 Task: Assign in the project TransferLine the issue 'Create a feature for users to track and manage their inventory' to the sprint 'Warp Speed Ahead'.
Action: Mouse moved to (237, 68)
Screenshot: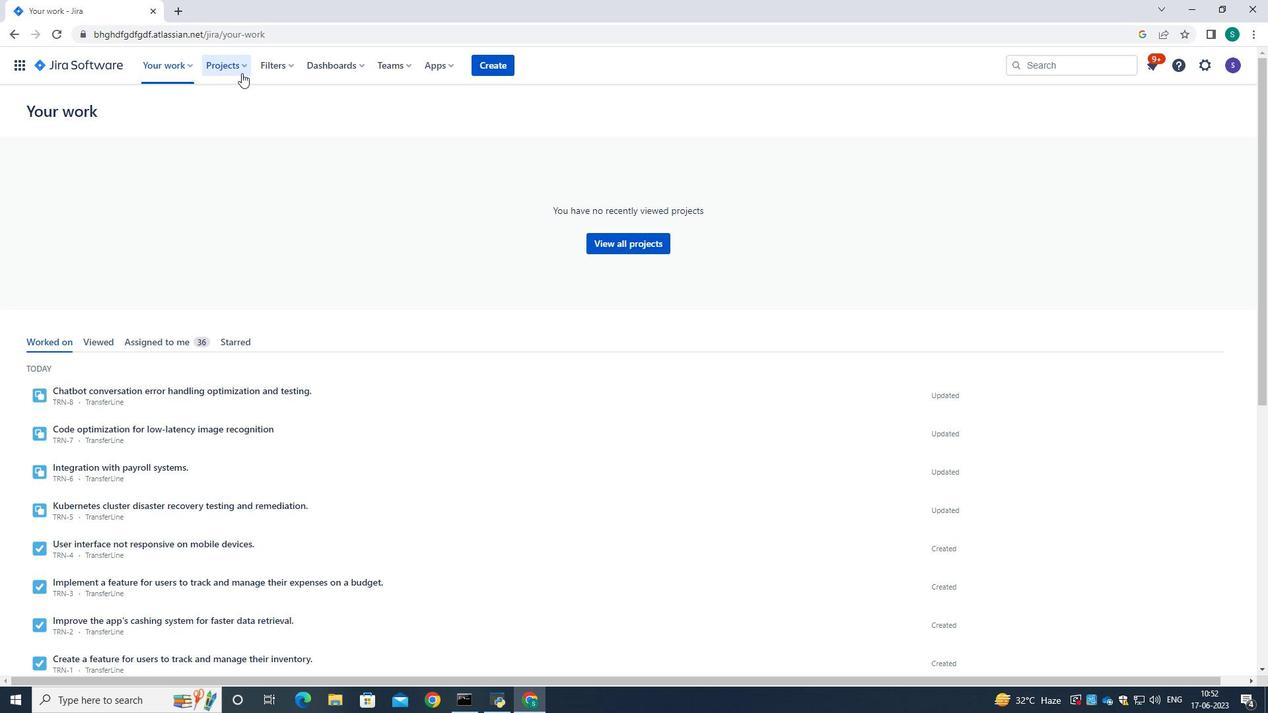 
Action: Mouse pressed left at (237, 68)
Screenshot: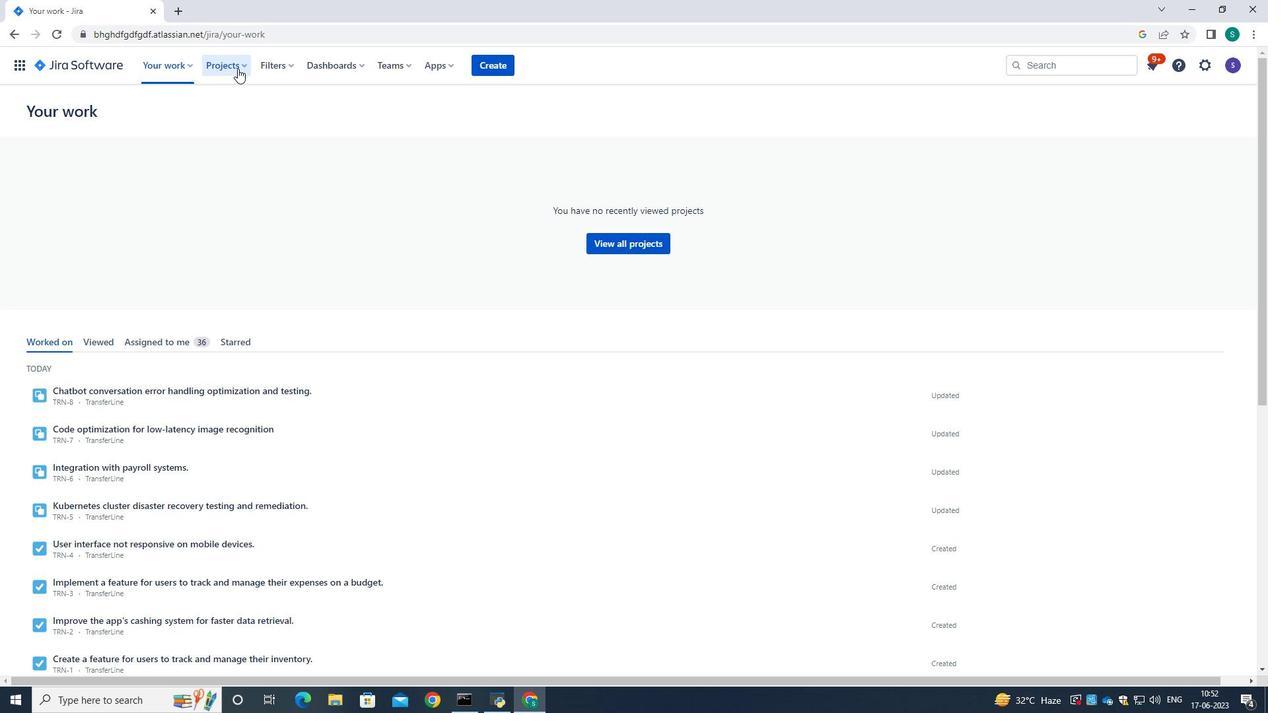 
Action: Mouse moved to (243, 122)
Screenshot: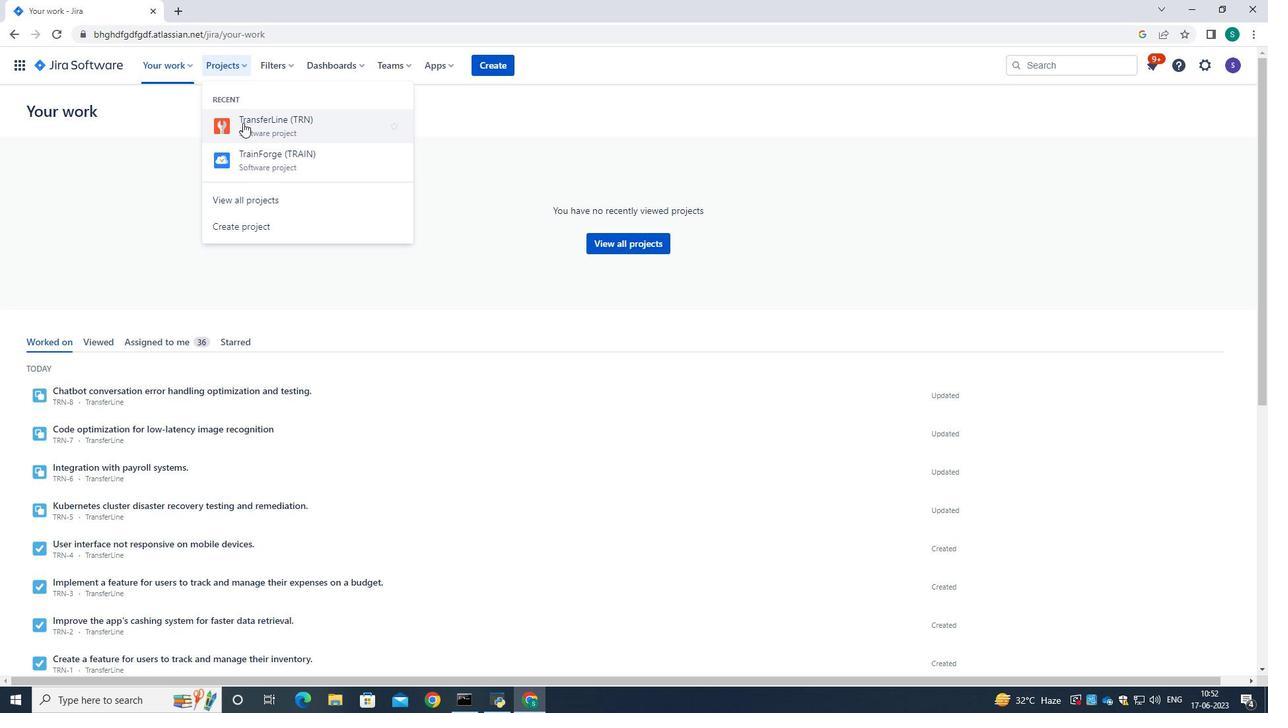 
Action: Mouse pressed left at (243, 122)
Screenshot: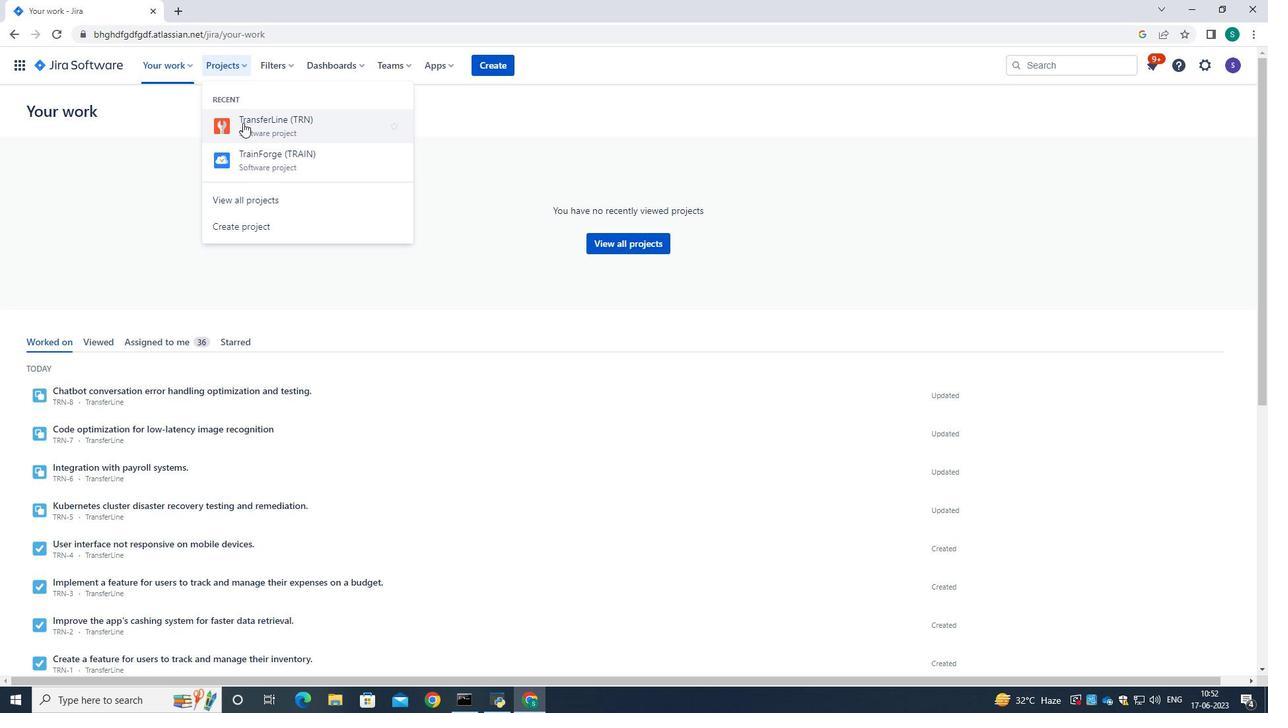 
Action: Mouse moved to (70, 209)
Screenshot: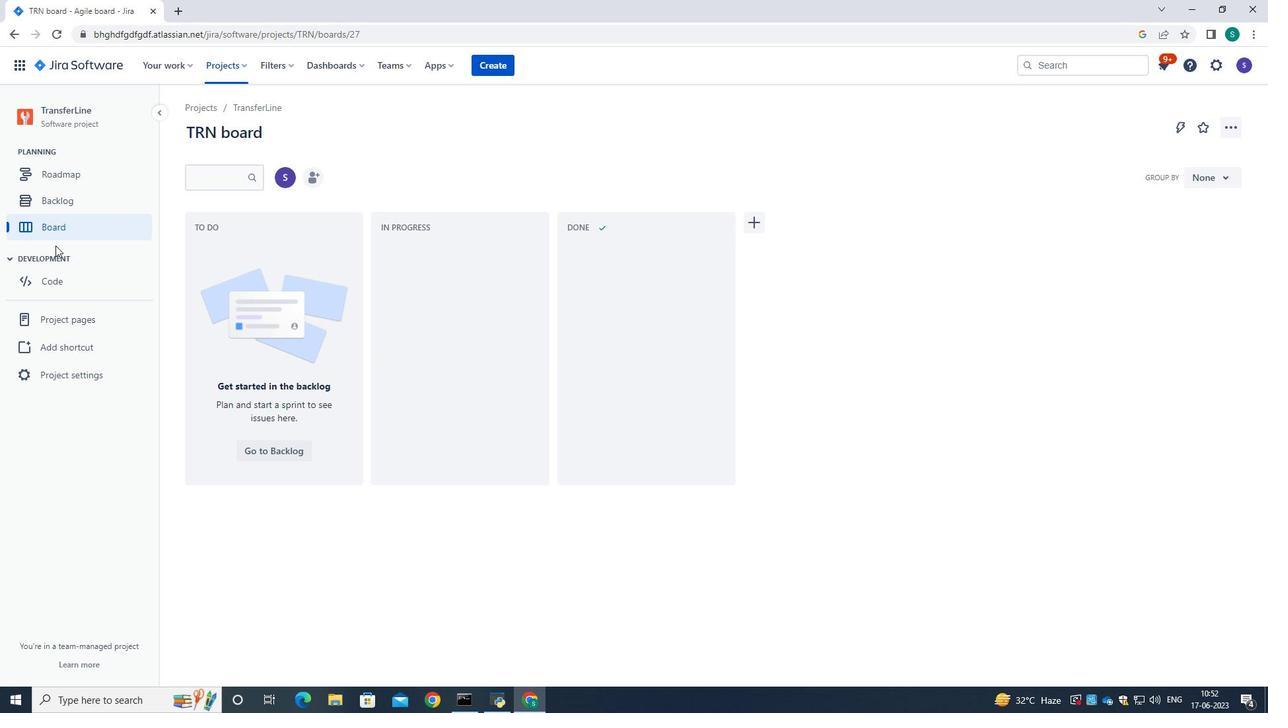 
Action: Mouse pressed left at (70, 209)
Screenshot: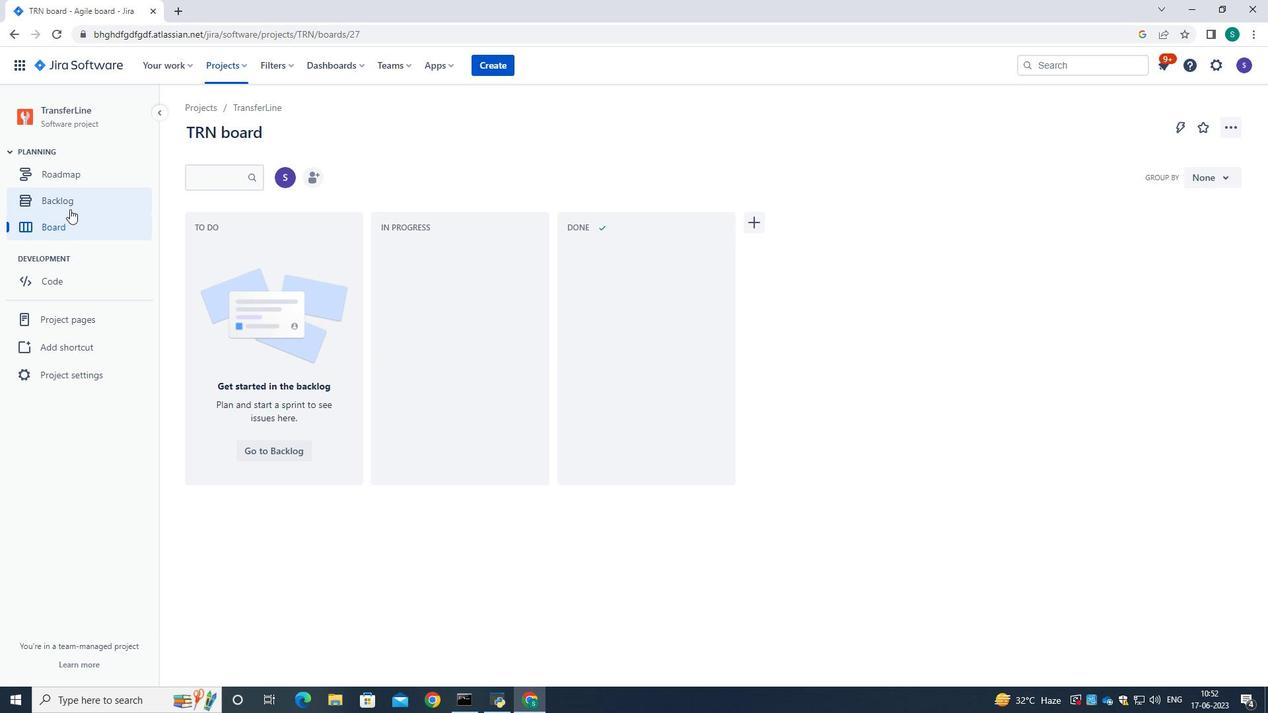 
Action: Mouse moved to (1215, 239)
Screenshot: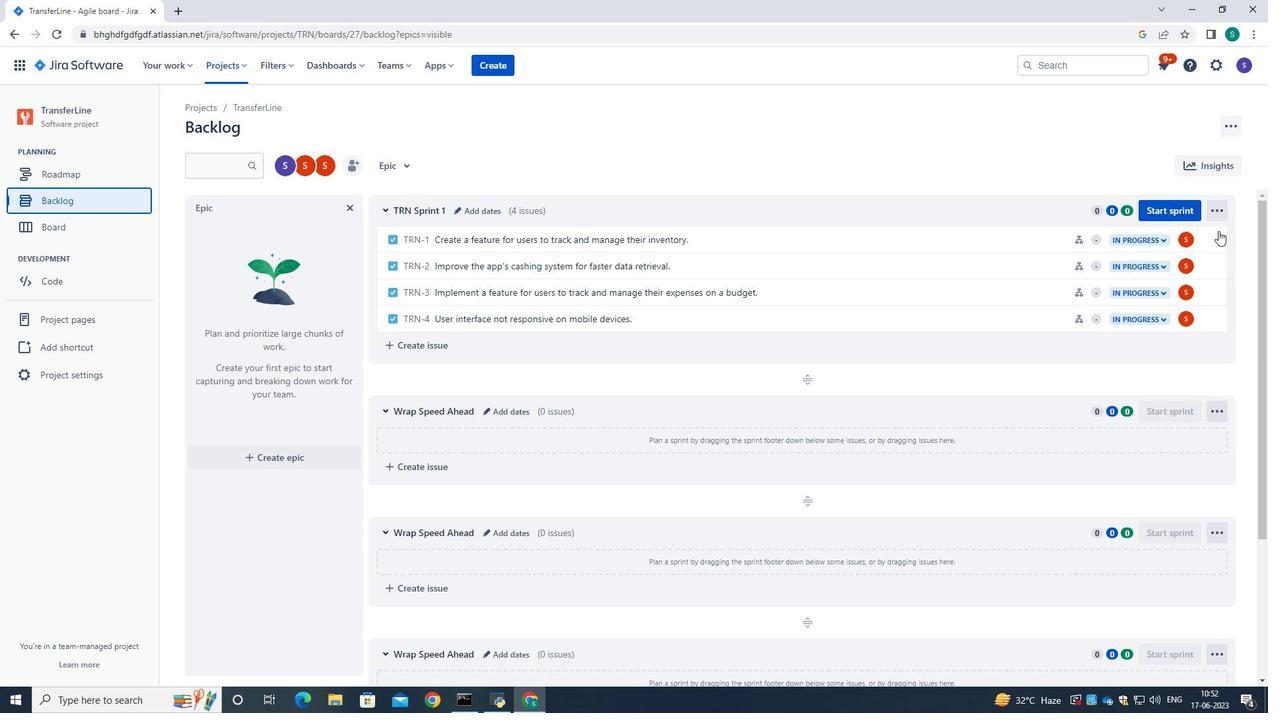 
Action: Mouse pressed left at (1215, 239)
Screenshot: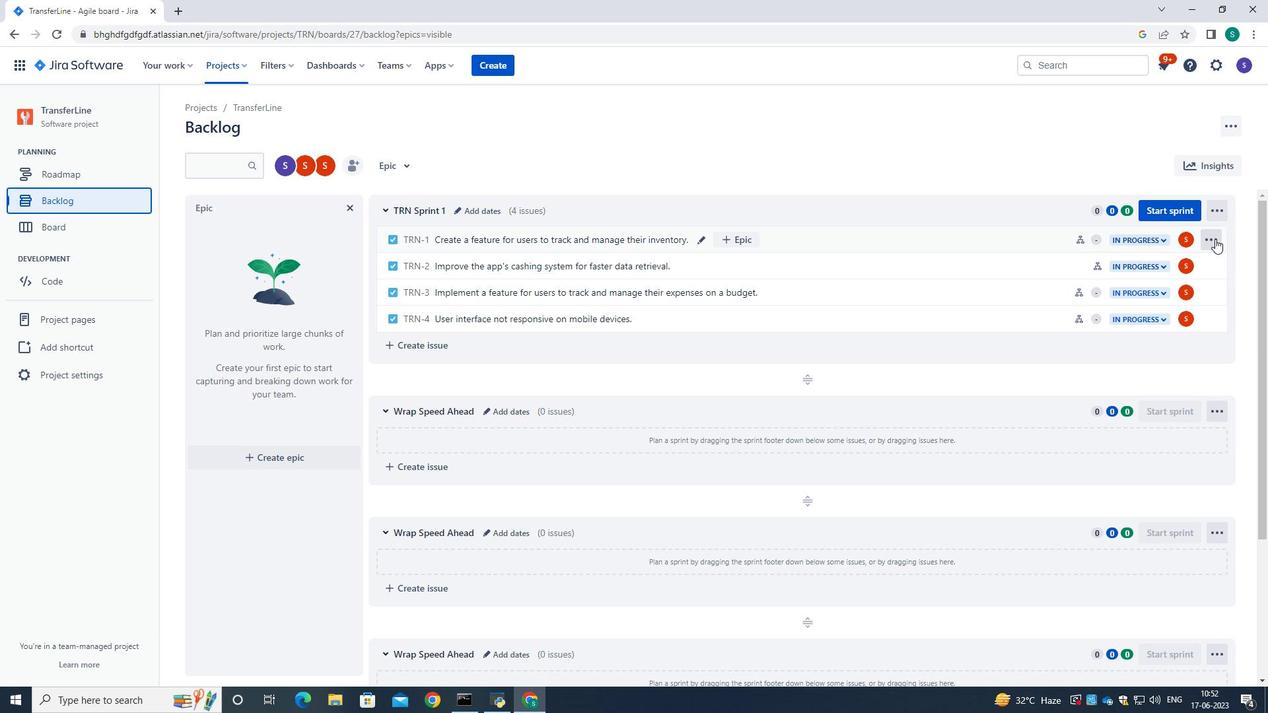
Action: Mouse moved to (1173, 393)
Screenshot: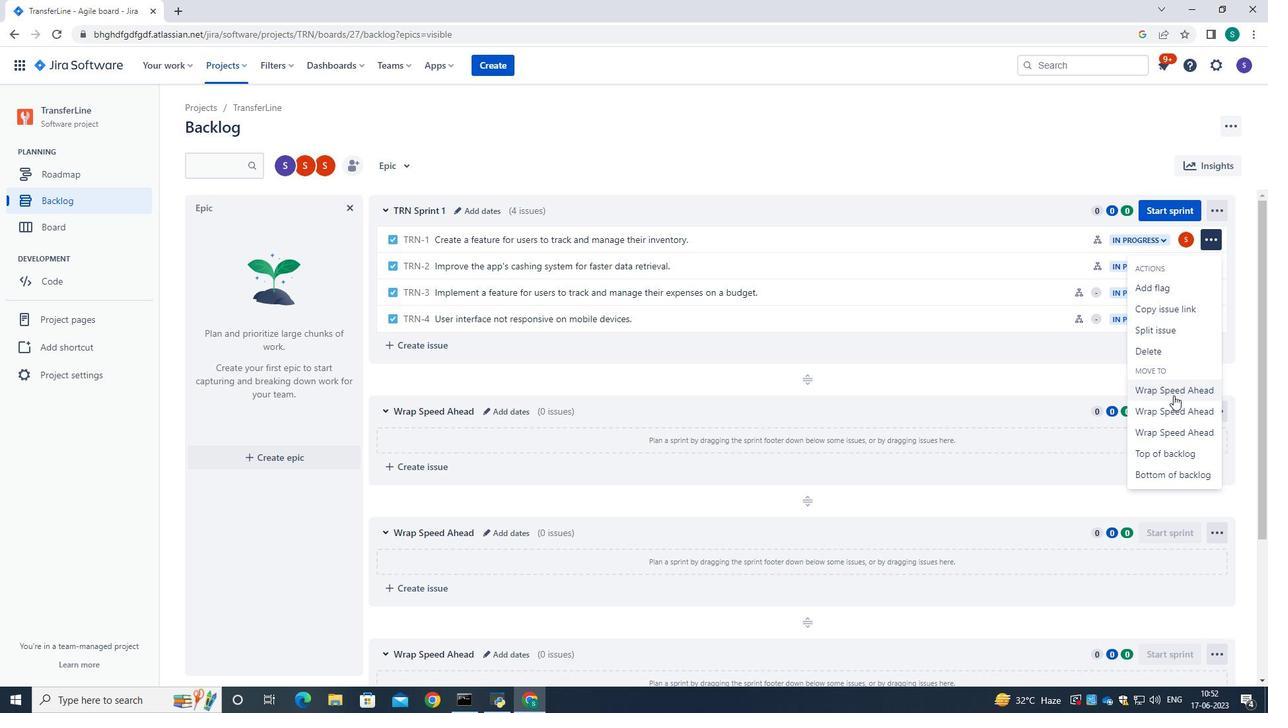 
Action: Mouse pressed left at (1173, 393)
Screenshot: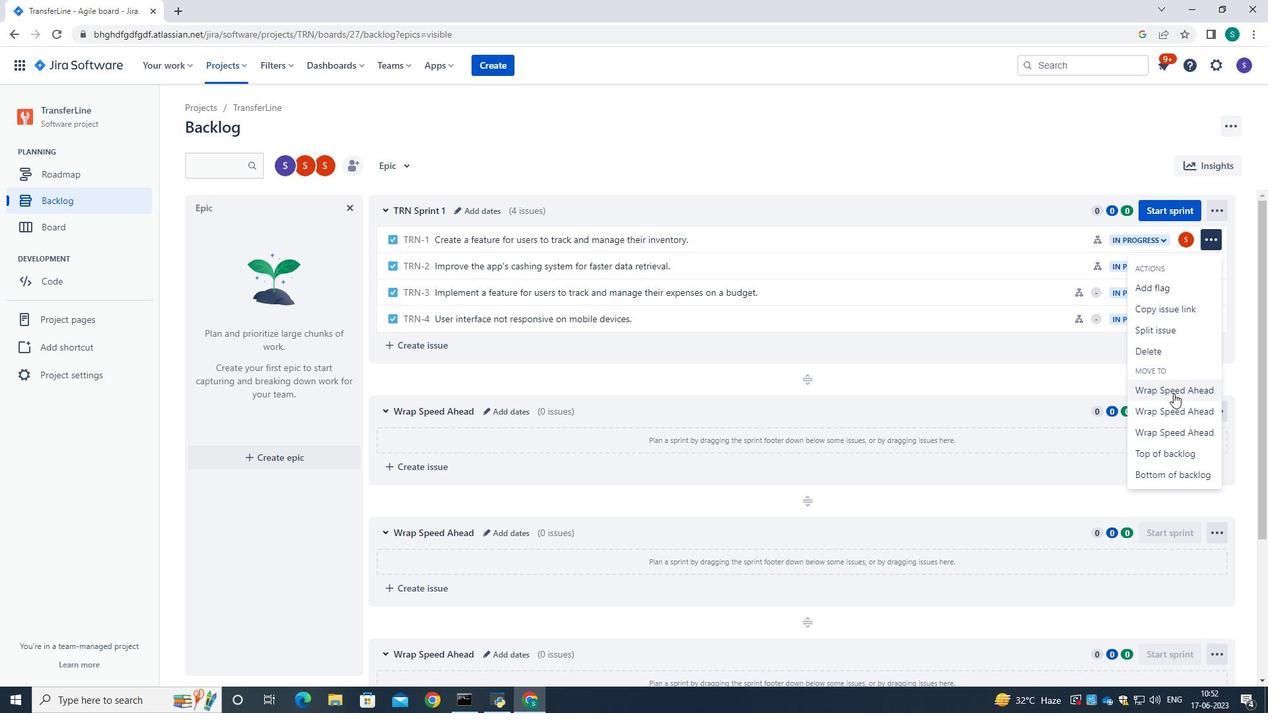 
Action: Mouse moved to (1080, 354)
Screenshot: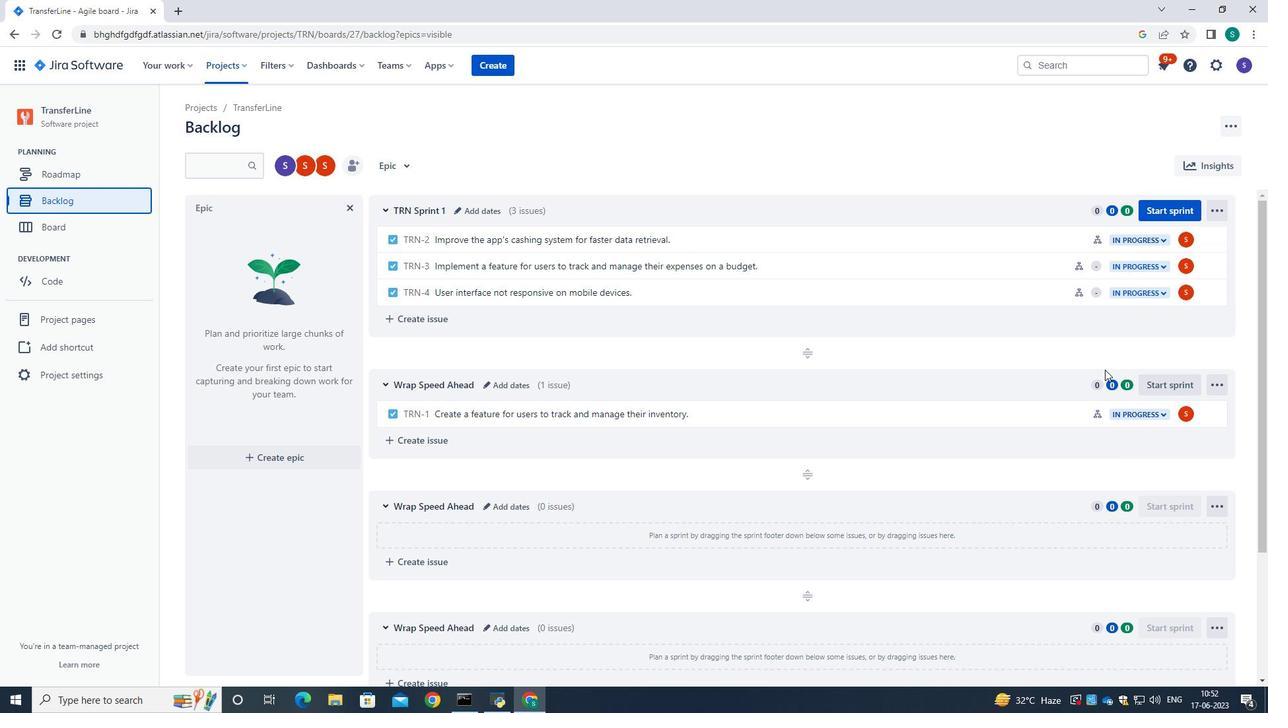 
